 Task: Change the notification settings to show snoozed notifications "0 minutes before the event".
Action: Mouse moved to (828, 82)
Screenshot: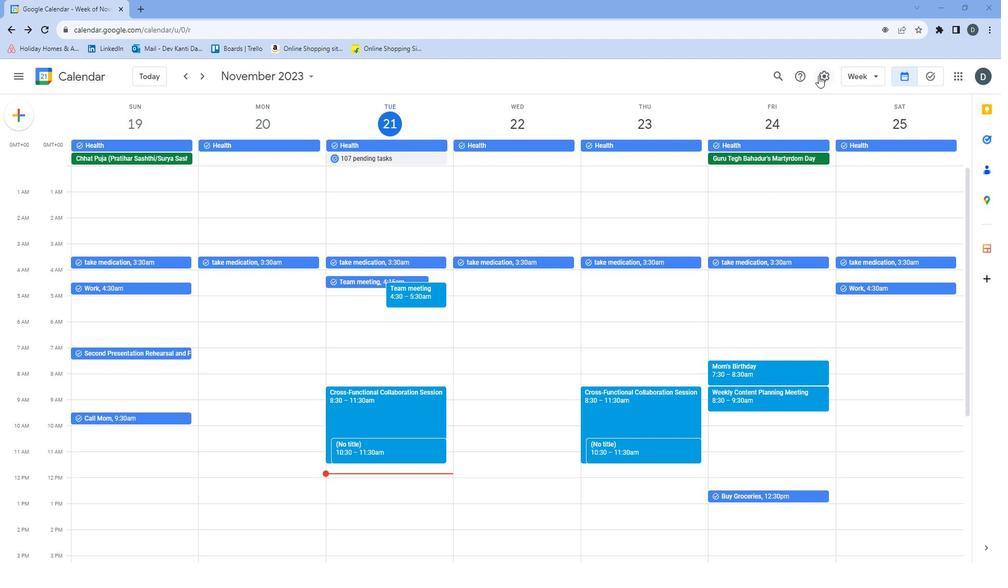 
Action: Mouse pressed left at (828, 82)
Screenshot: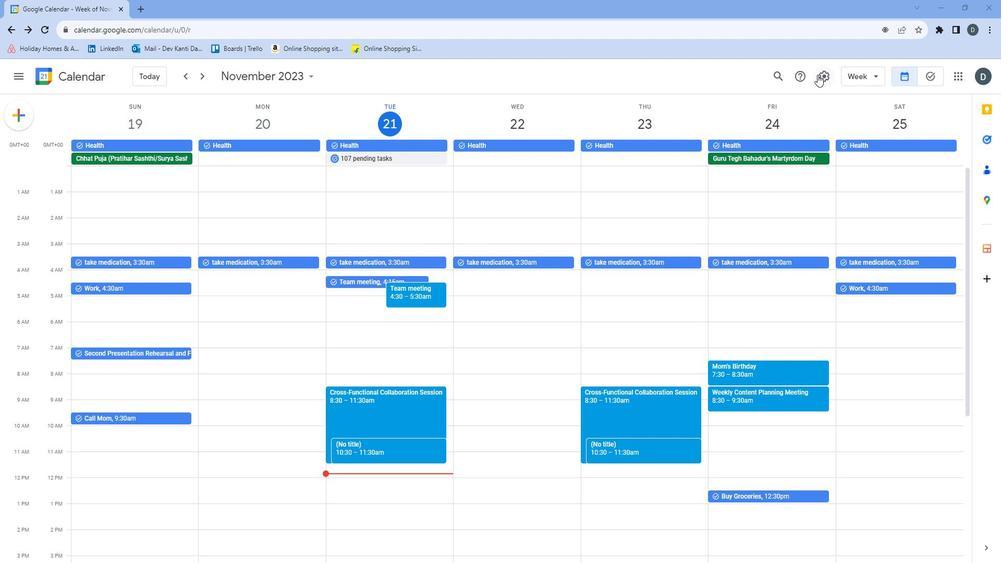 
Action: Mouse moved to (839, 103)
Screenshot: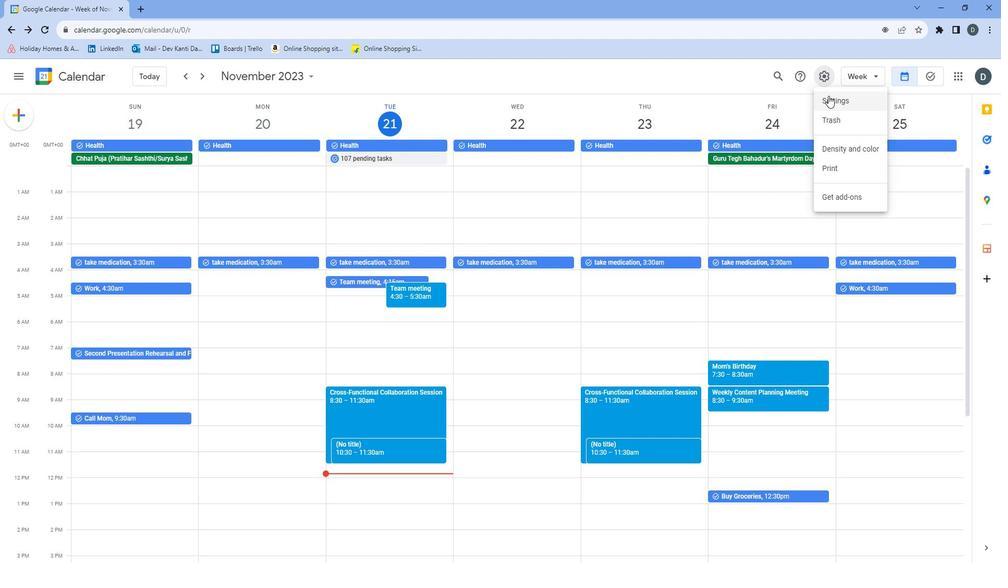 
Action: Mouse pressed left at (839, 103)
Screenshot: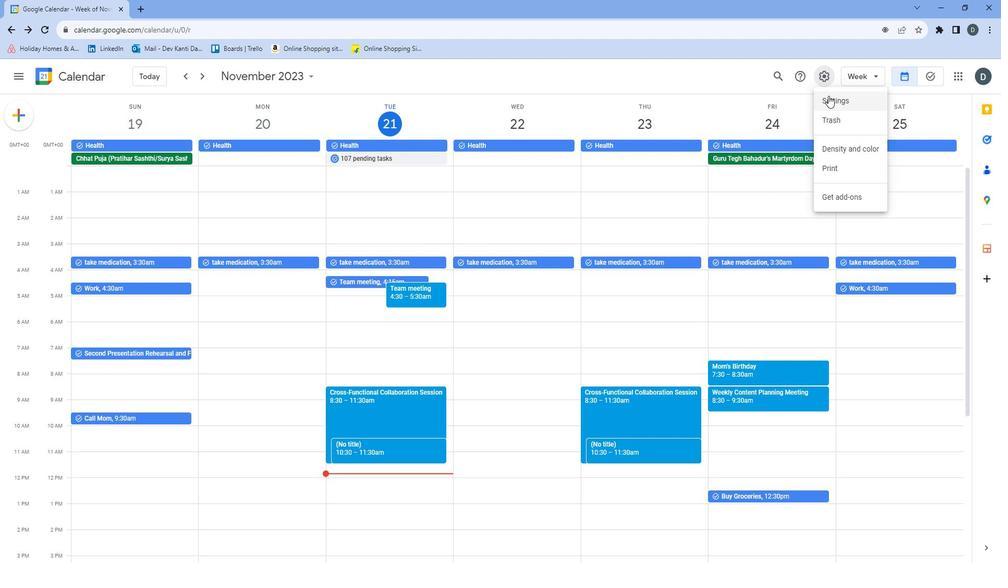 
Action: Mouse moved to (543, 271)
Screenshot: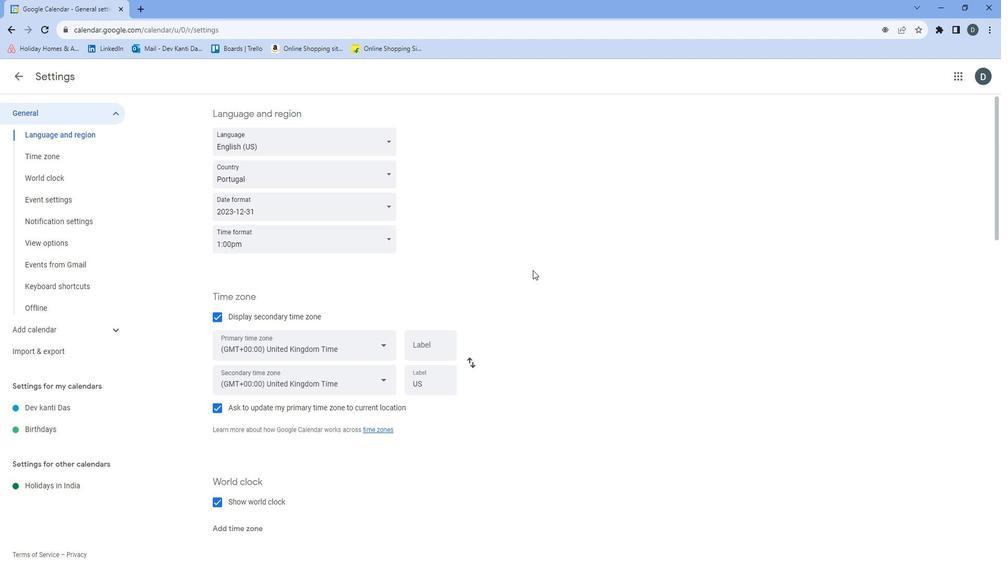 
Action: Mouse scrolled (543, 271) with delta (0, 0)
Screenshot: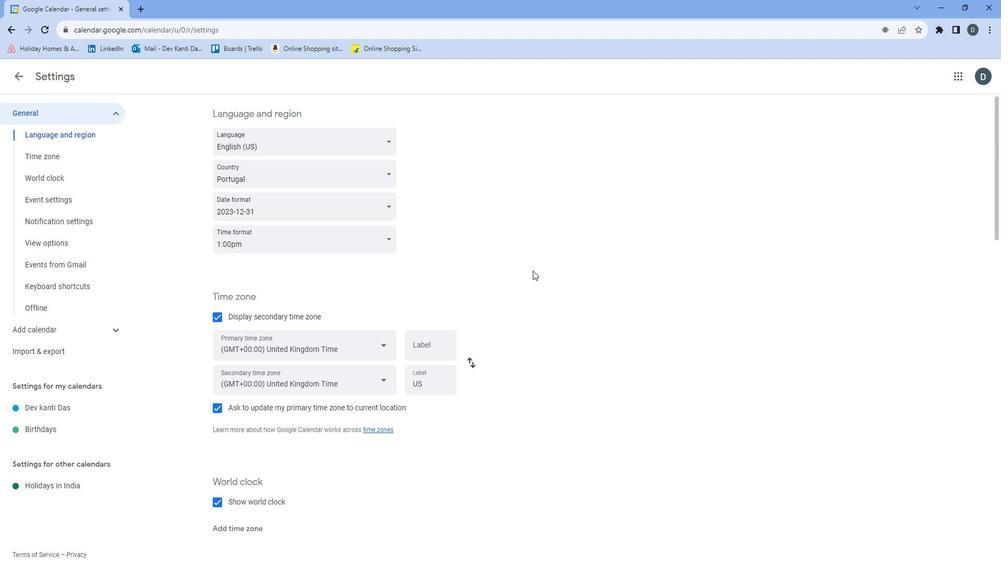 
Action: Mouse scrolled (543, 271) with delta (0, 0)
Screenshot: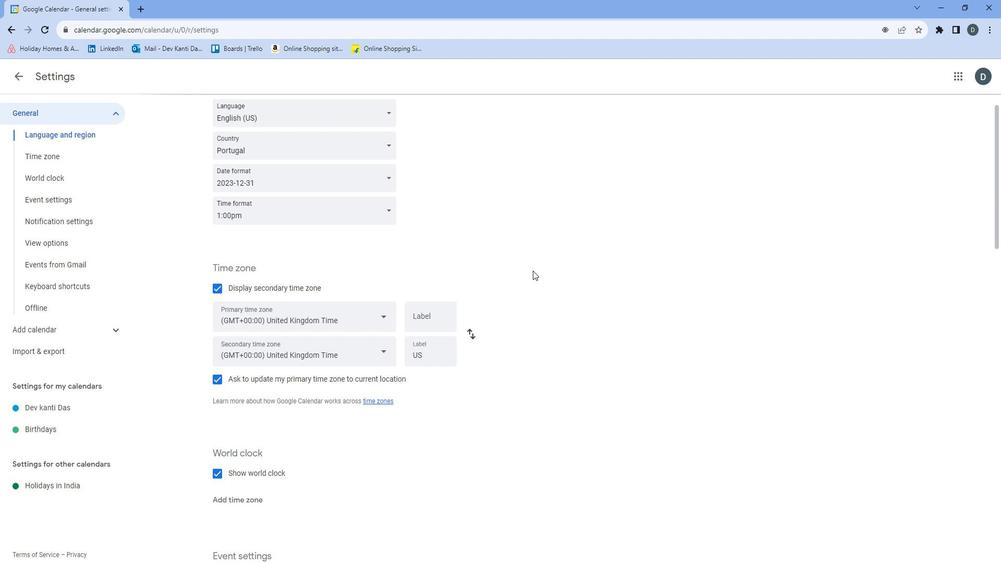 
Action: Mouse moved to (543, 271)
Screenshot: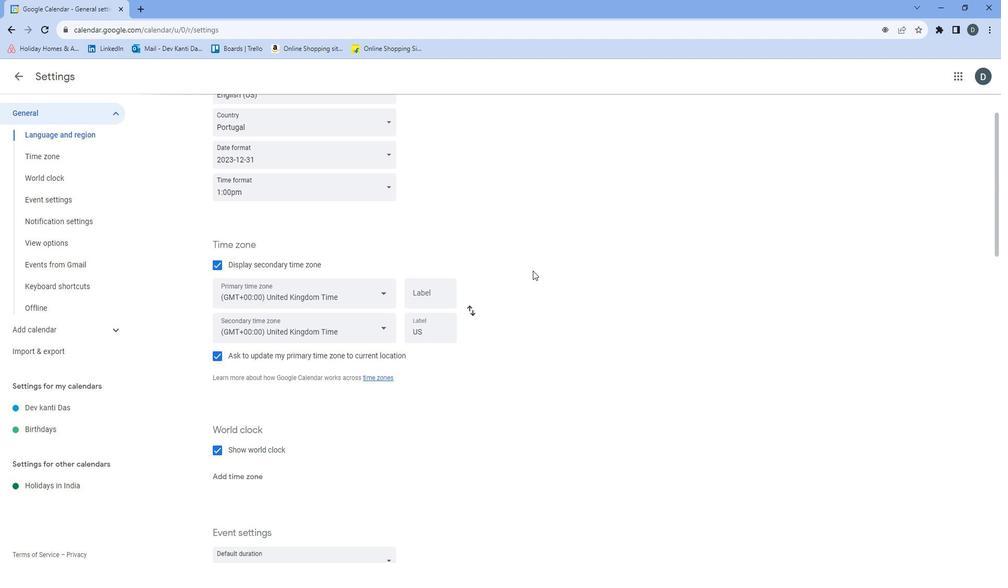 
Action: Mouse scrolled (543, 271) with delta (0, 0)
Screenshot: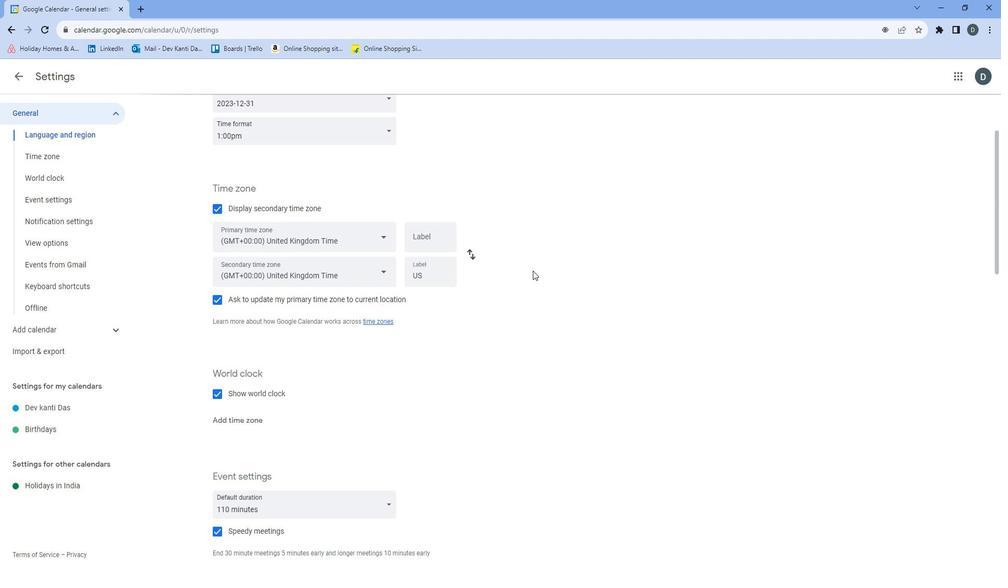 
Action: Mouse moved to (545, 272)
Screenshot: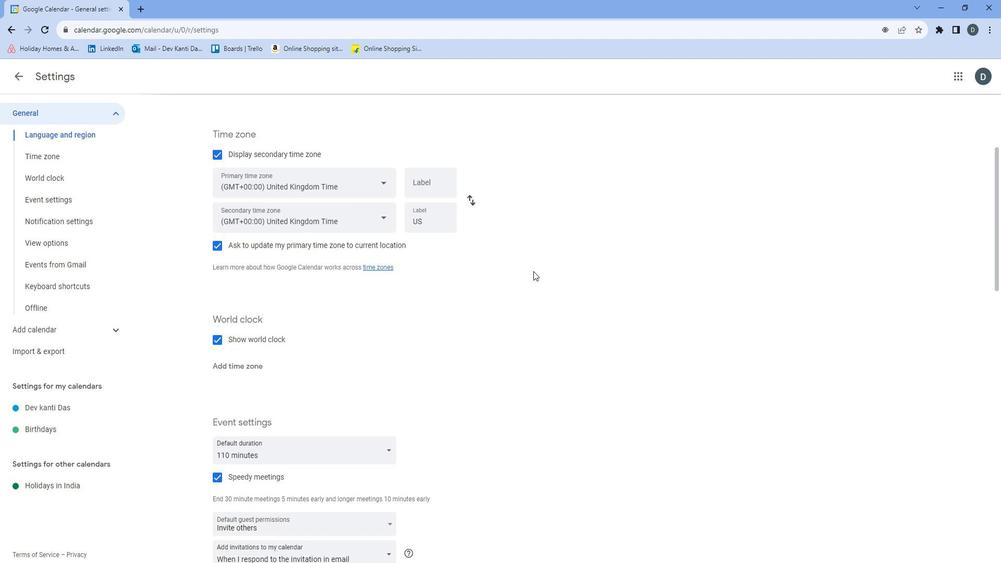 
Action: Mouse scrolled (545, 271) with delta (0, 0)
Screenshot: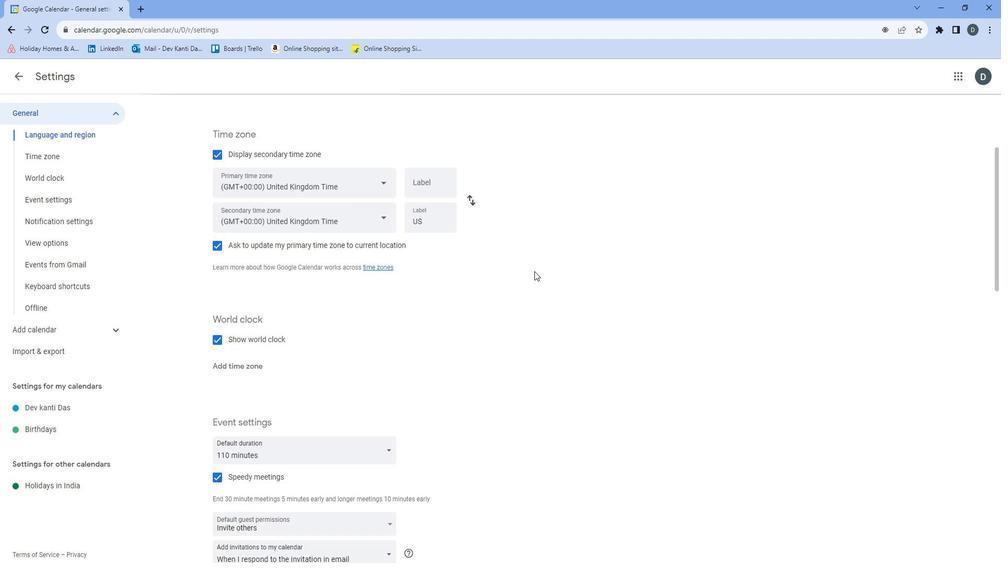 
Action: Mouse moved to (545, 272)
Screenshot: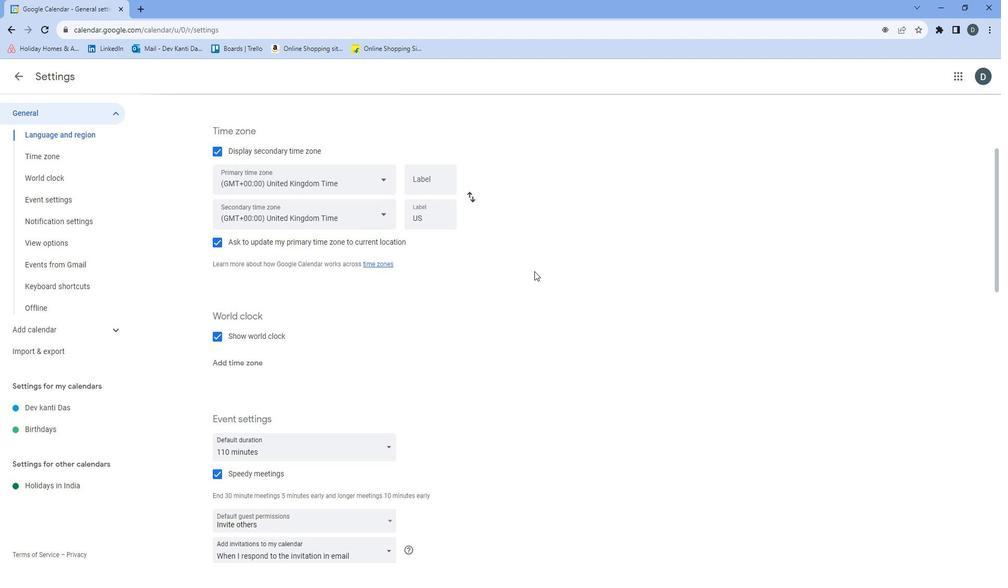 
Action: Mouse scrolled (545, 271) with delta (0, 0)
Screenshot: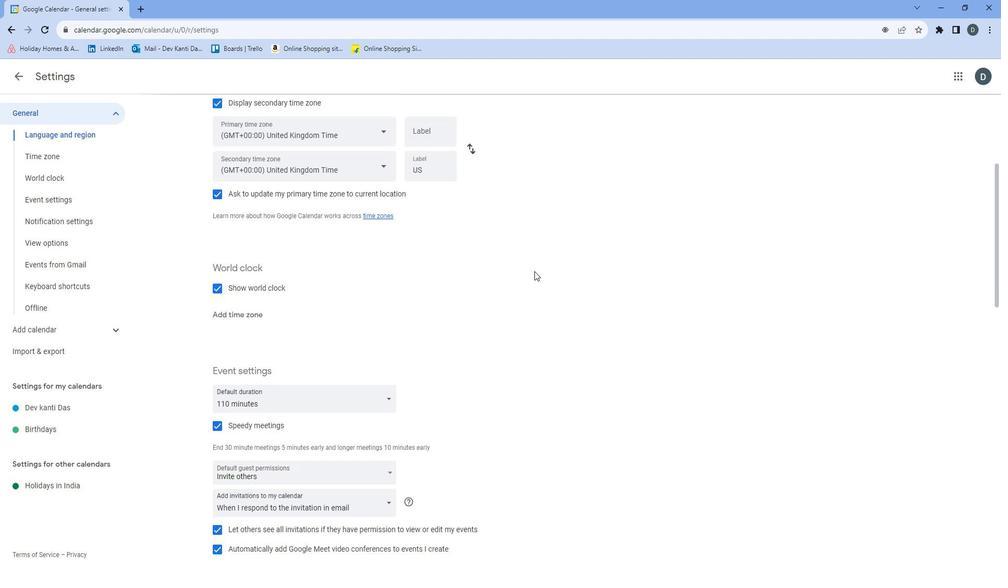 
Action: Mouse scrolled (545, 271) with delta (0, 0)
Screenshot: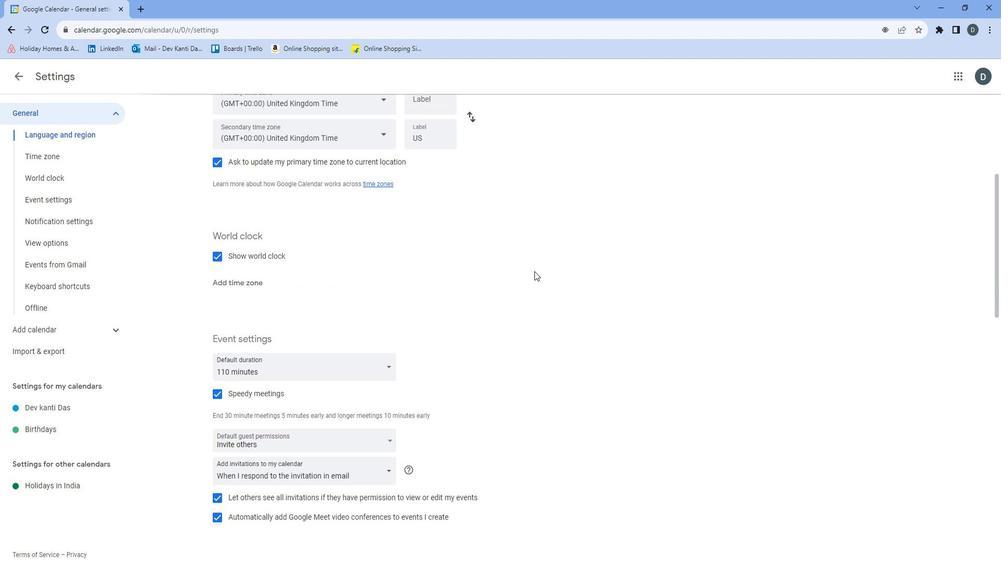 
Action: Mouse moved to (545, 272)
Screenshot: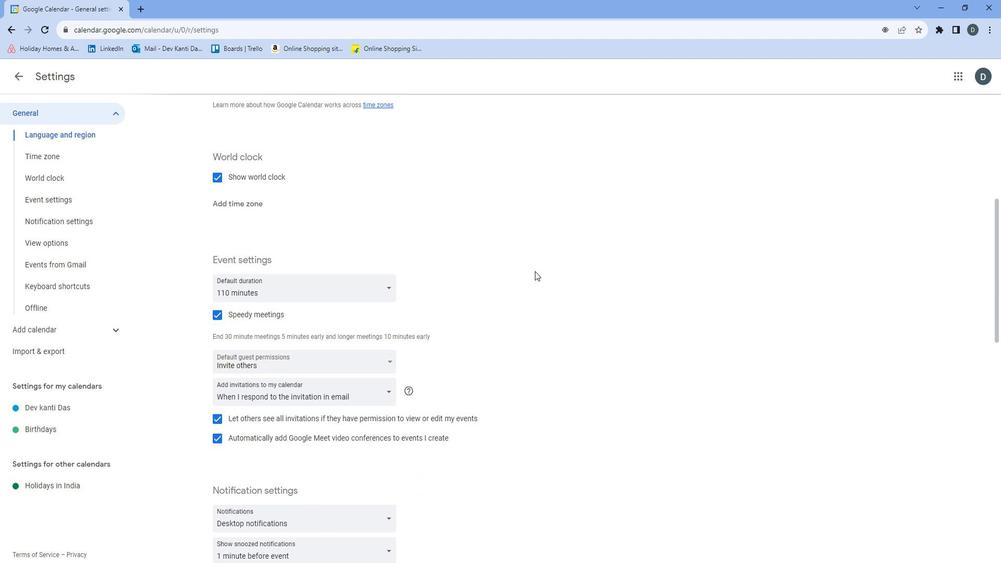 
Action: Mouse scrolled (545, 272) with delta (0, 0)
Screenshot: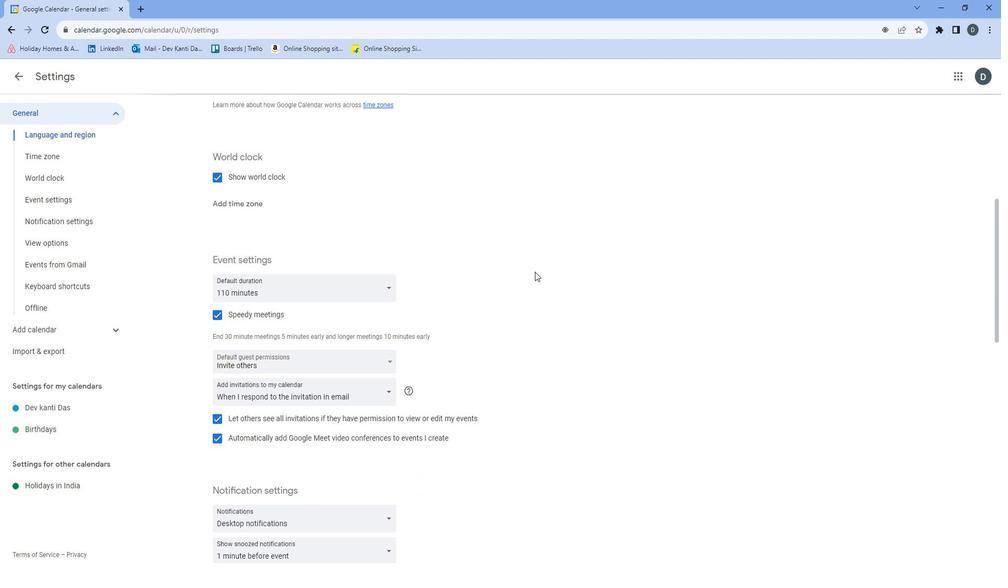 
Action: Mouse moved to (545, 273)
Screenshot: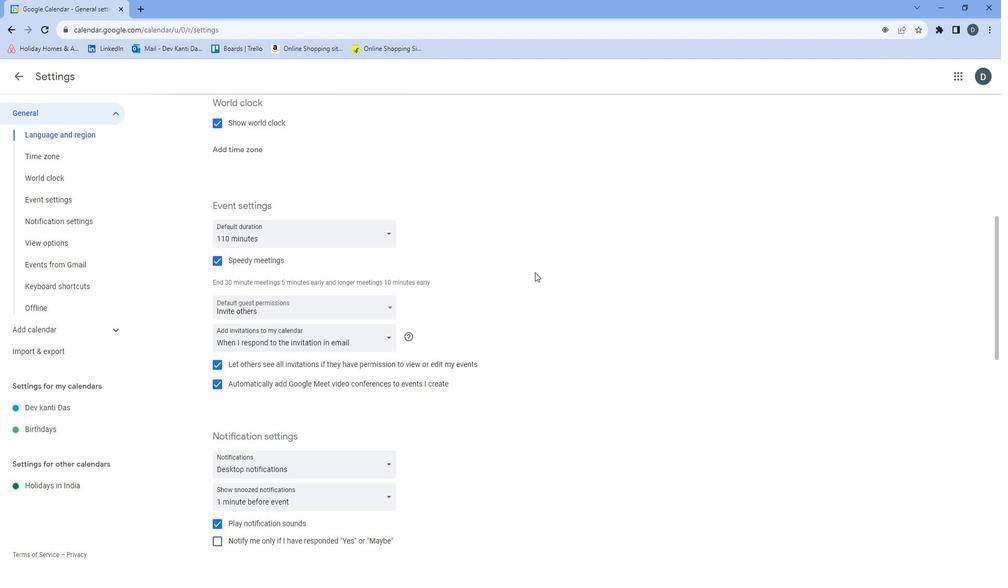 
Action: Mouse scrolled (545, 273) with delta (0, 0)
Screenshot: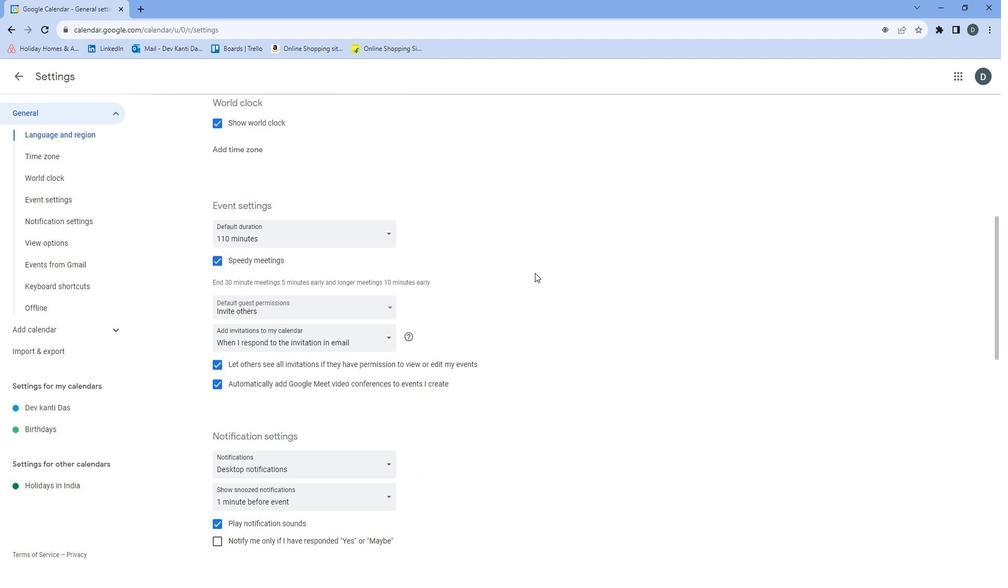 
Action: Mouse scrolled (545, 273) with delta (0, 0)
Screenshot: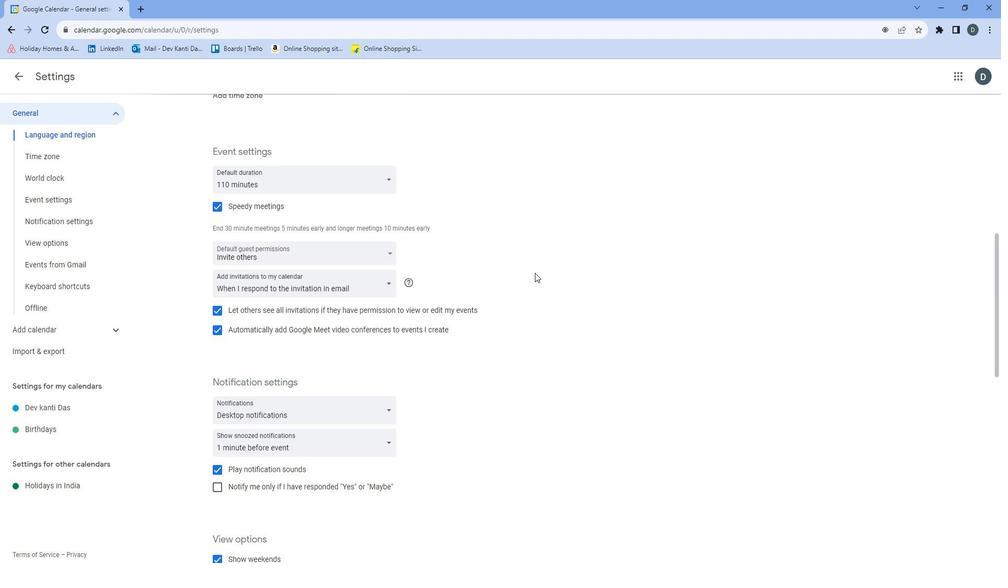 
Action: Mouse scrolled (545, 273) with delta (0, 0)
Screenshot: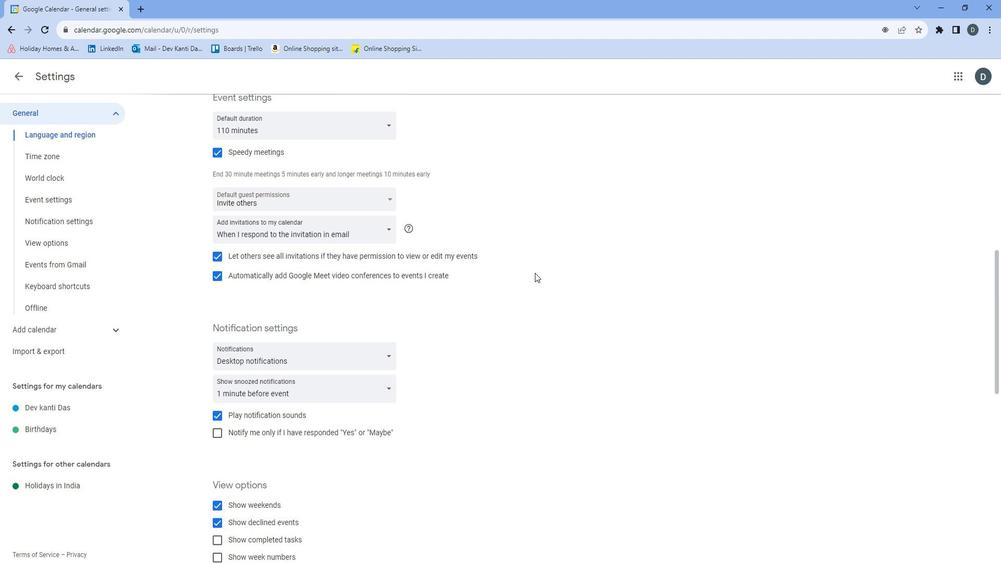 
Action: Mouse scrolled (545, 273) with delta (0, 0)
Screenshot: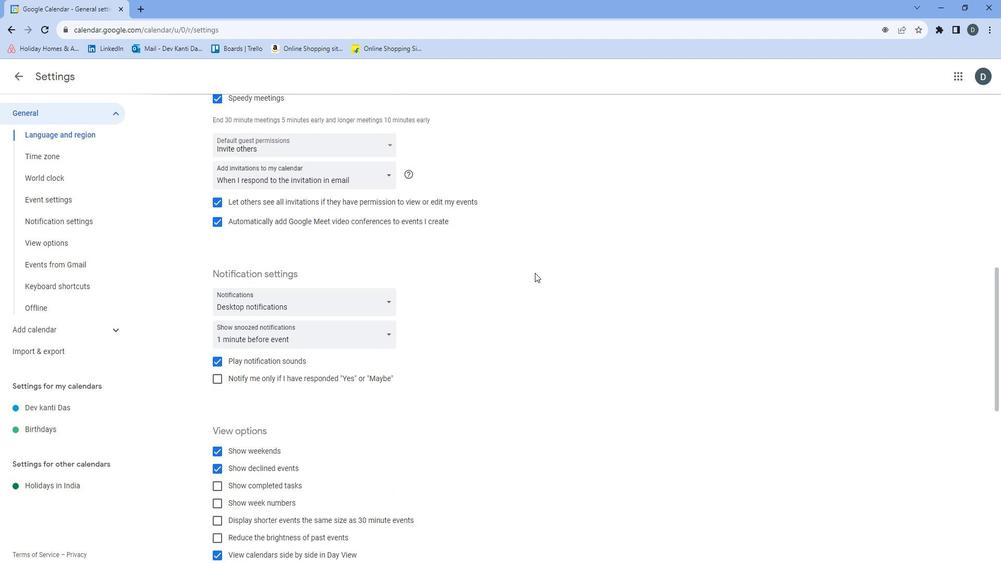
Action: Mouse moved to (400, 274)
Screenshot: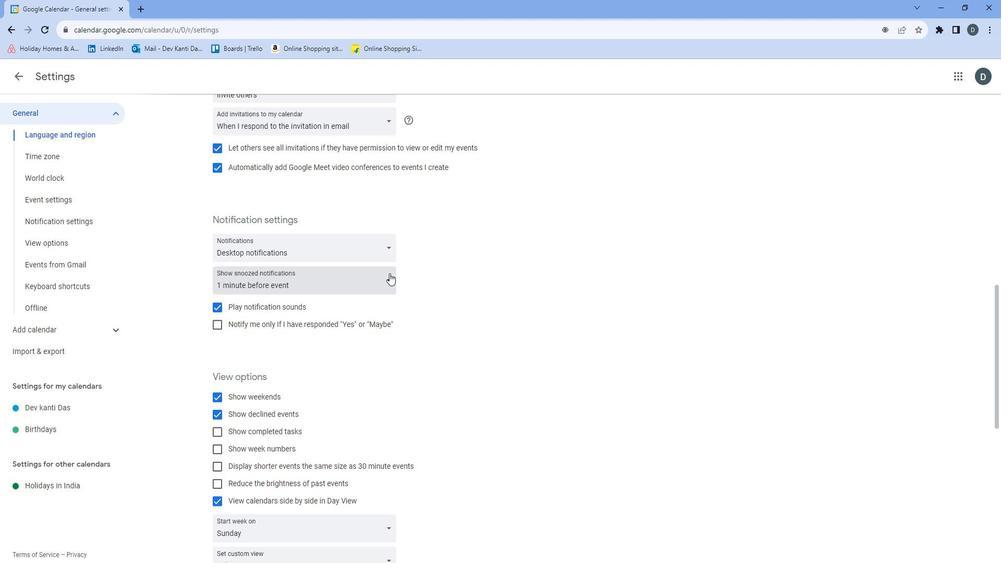 
Action: Mouse pressed left at (400, 274)
Screenshot: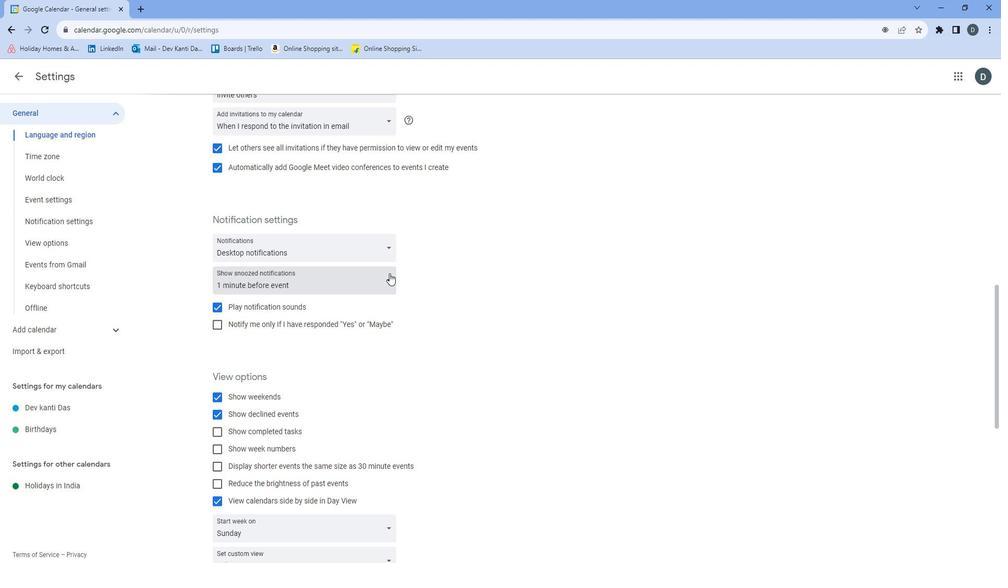 
Action: Mouse moved to (347, 313)
Screenshot: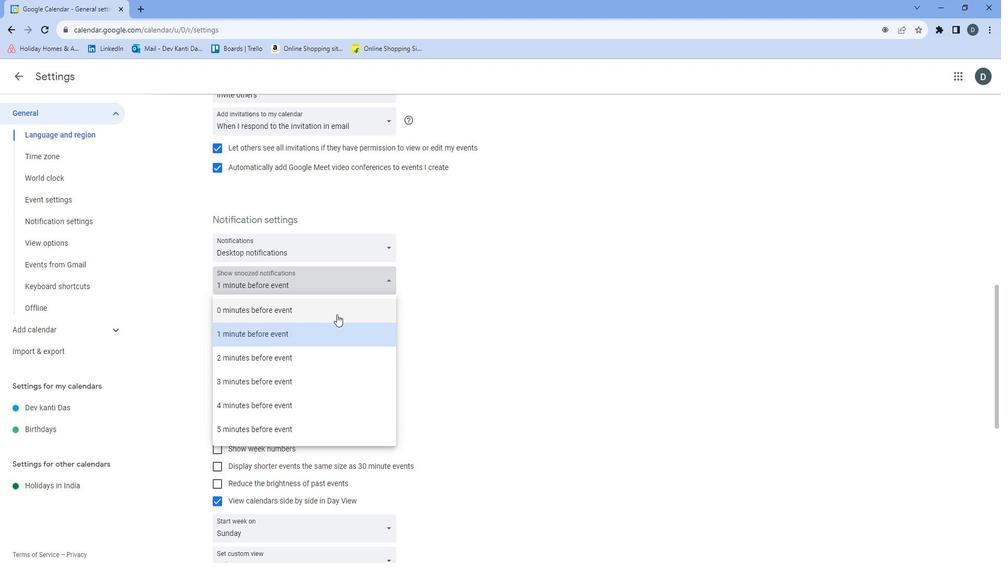 
Action: Mouse pressed left at (347, 313)
Screenshot: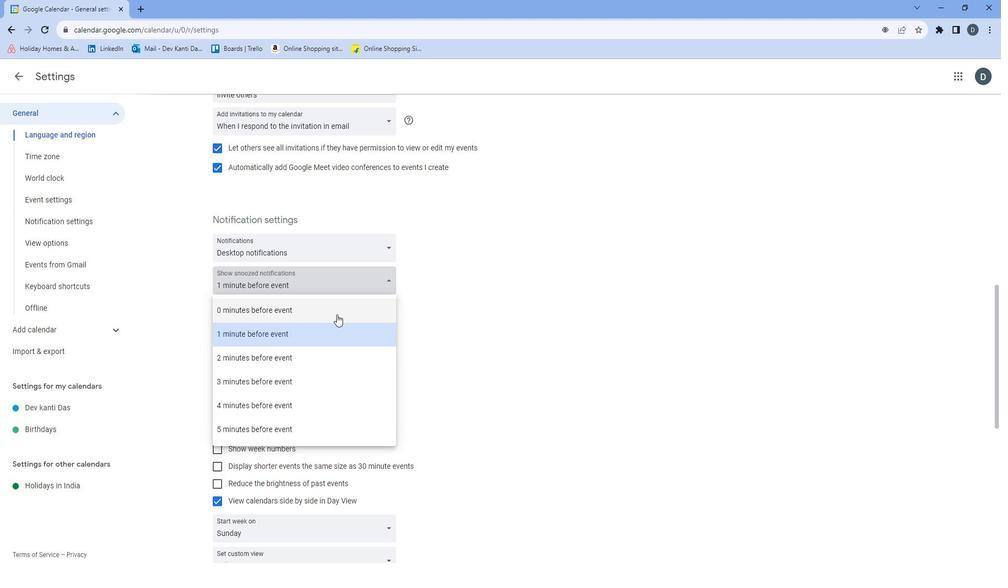 
Action: Mouse moved to (450, 331)
Screenshot: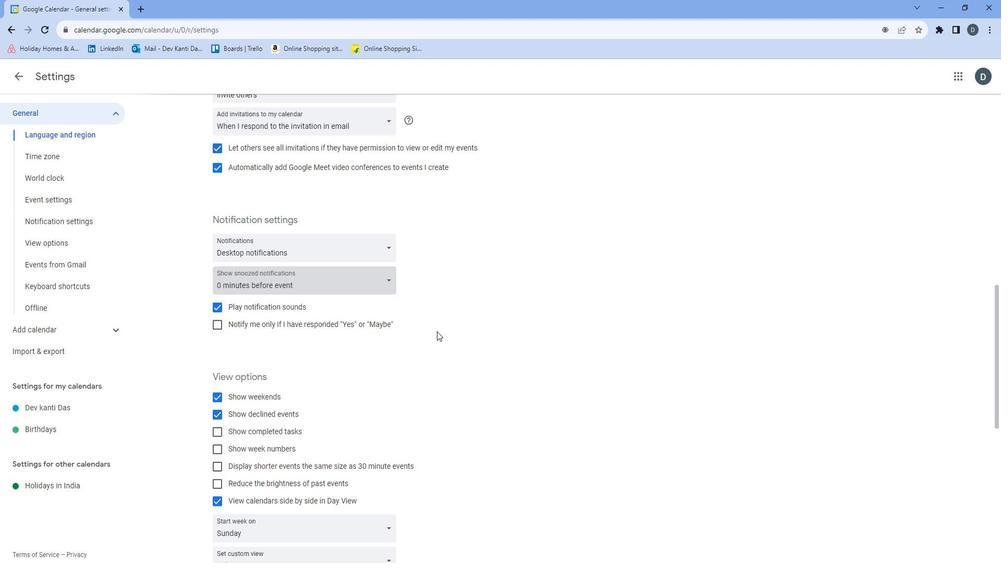 
